 Task: Add Natrol Milk Thistle Advantage to the cart.
Action: Mouse moved to (275, 120)
Screenshot: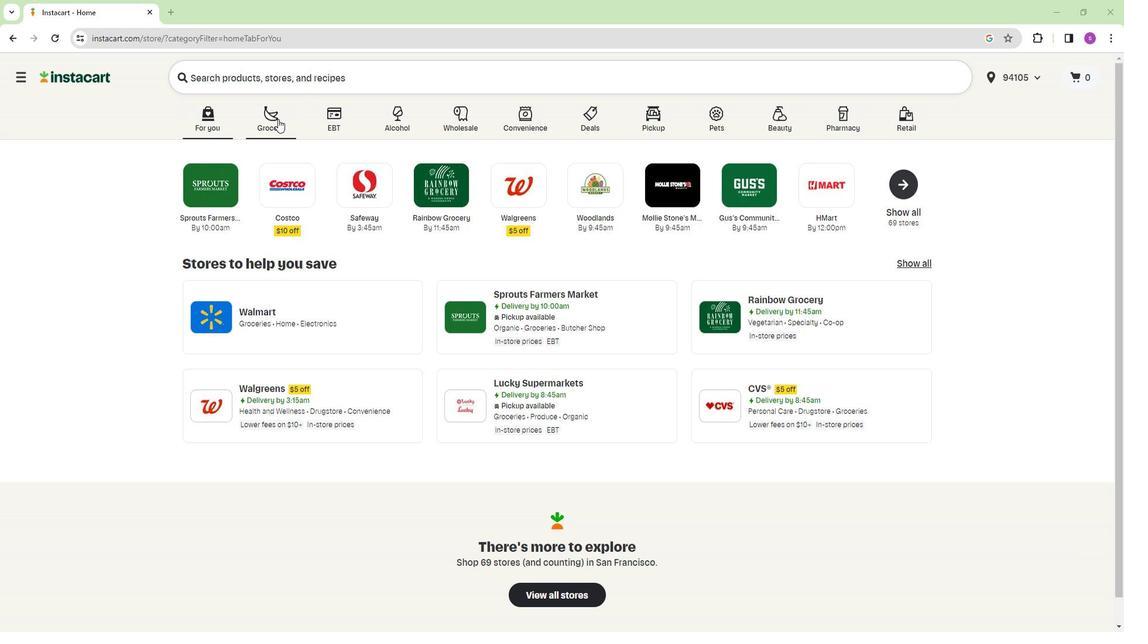 
Action: Mouse pressed left at (275, 120)
Screenshot: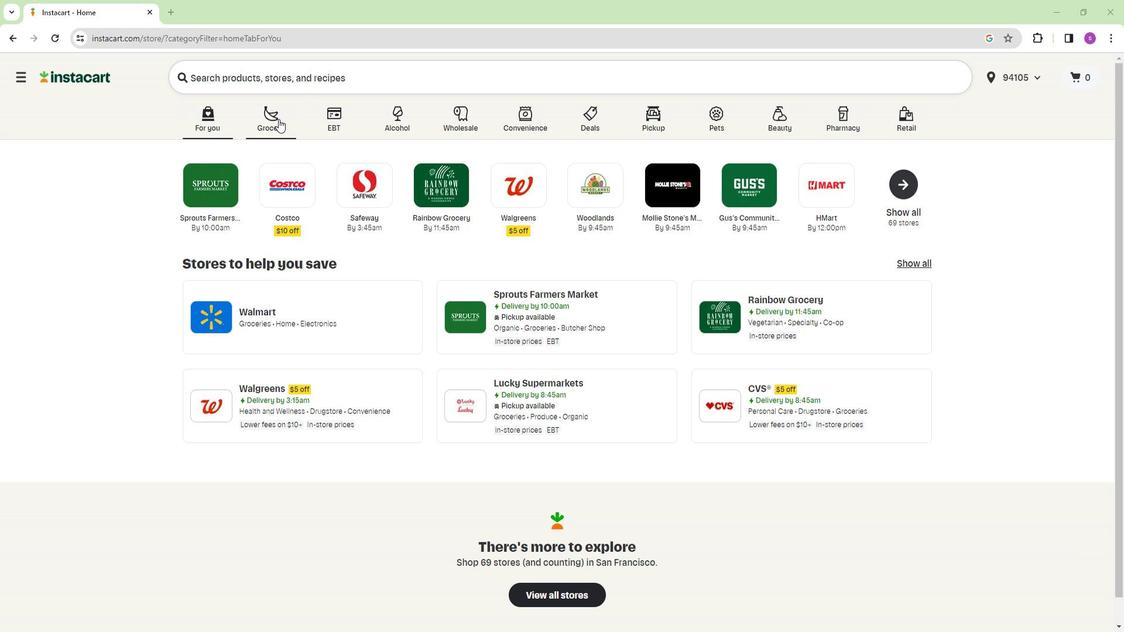 
Action: Mouse moved to (644, 192)
Screenshot: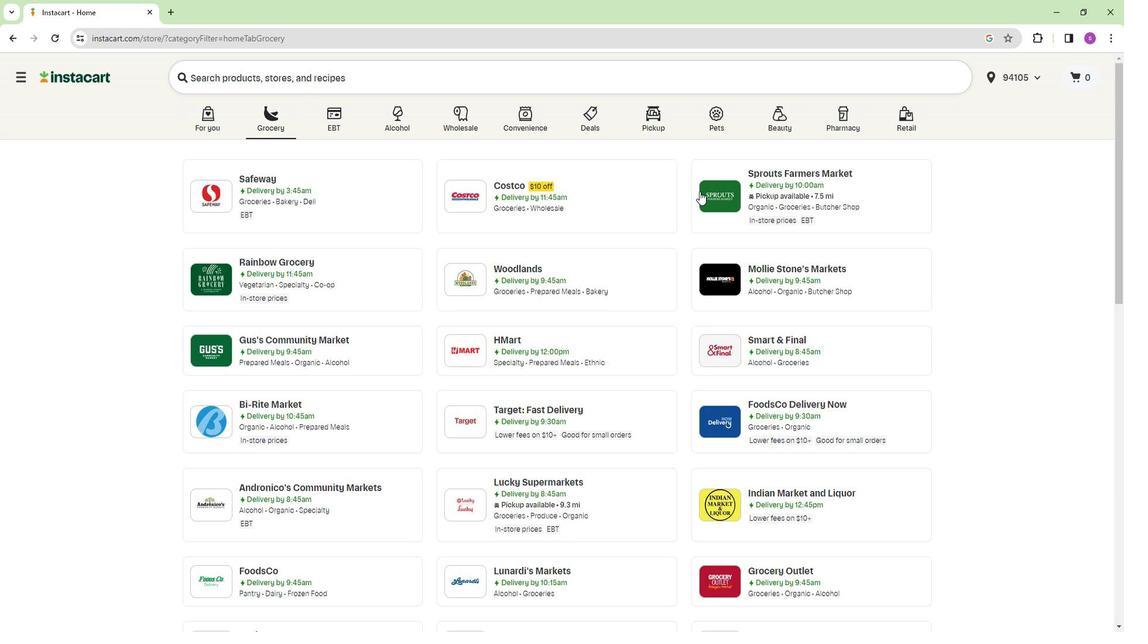 
Action: Mouse pressed left at (644, 192)
Screenshot: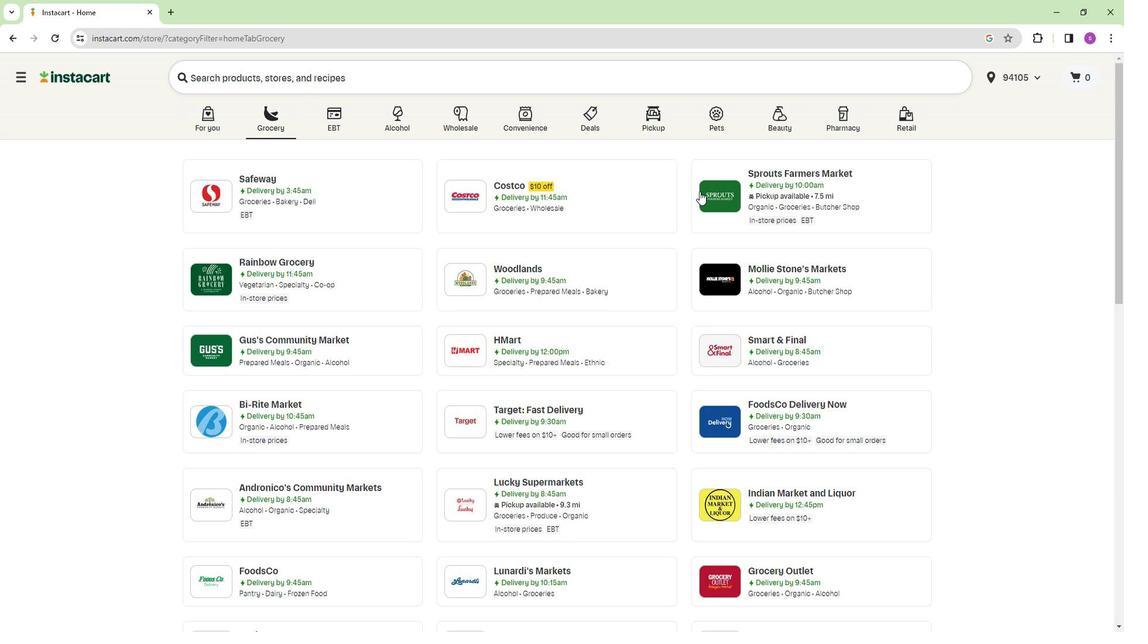 
Action: Mouse moved to (117, 301)
Screenshot: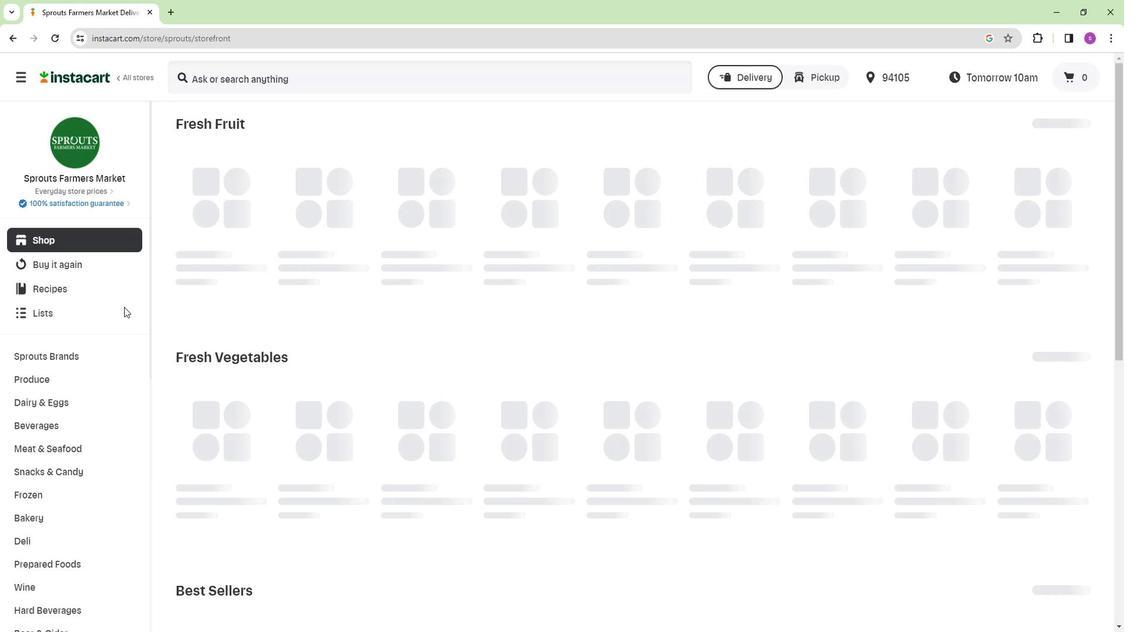 
Action: Mouse scrolled (117, 300) with delta (0, 0)
Screenshot: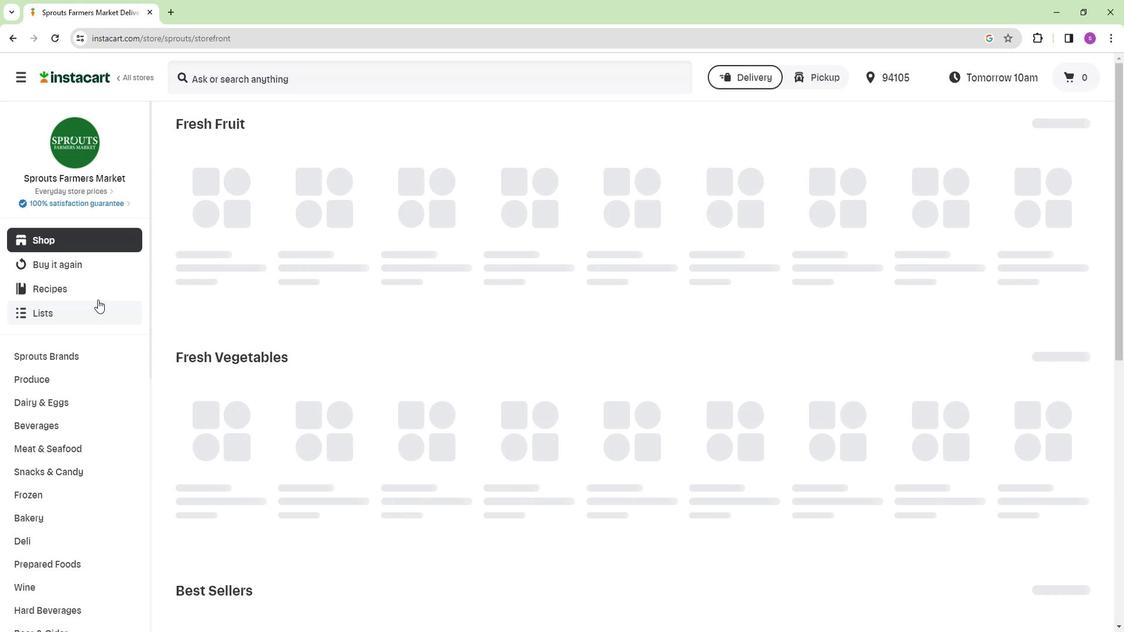 
Action: Mouse scrolled (117, 300) with delta (0, 0)
Screenshot: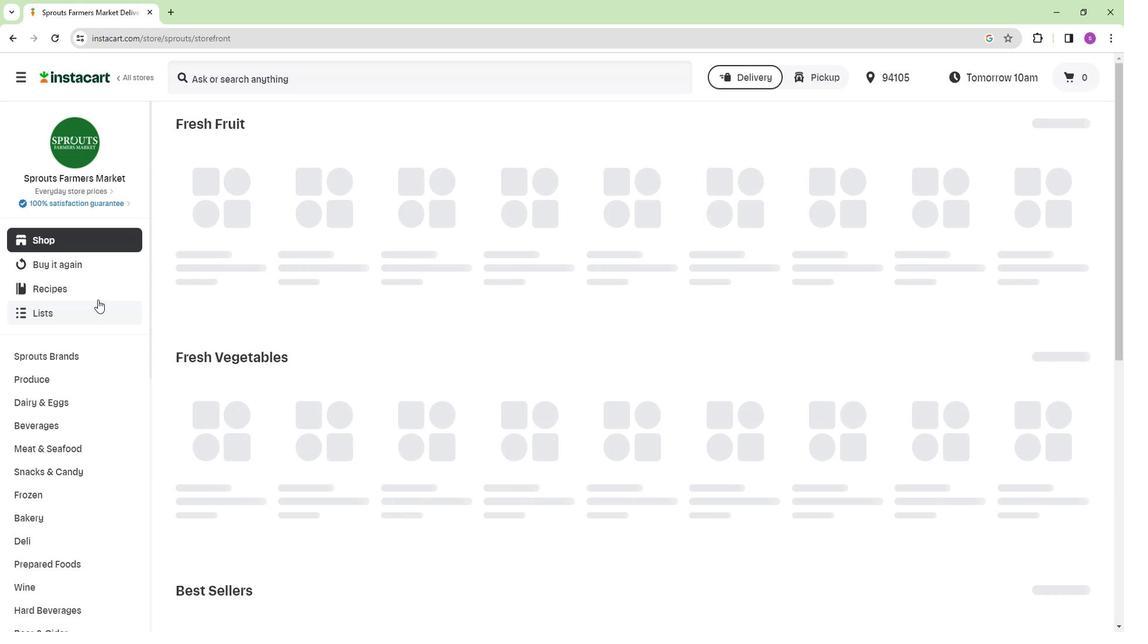 
Action: Mouse scrolled (117, 300) with delta (0, 0)
Screenshot: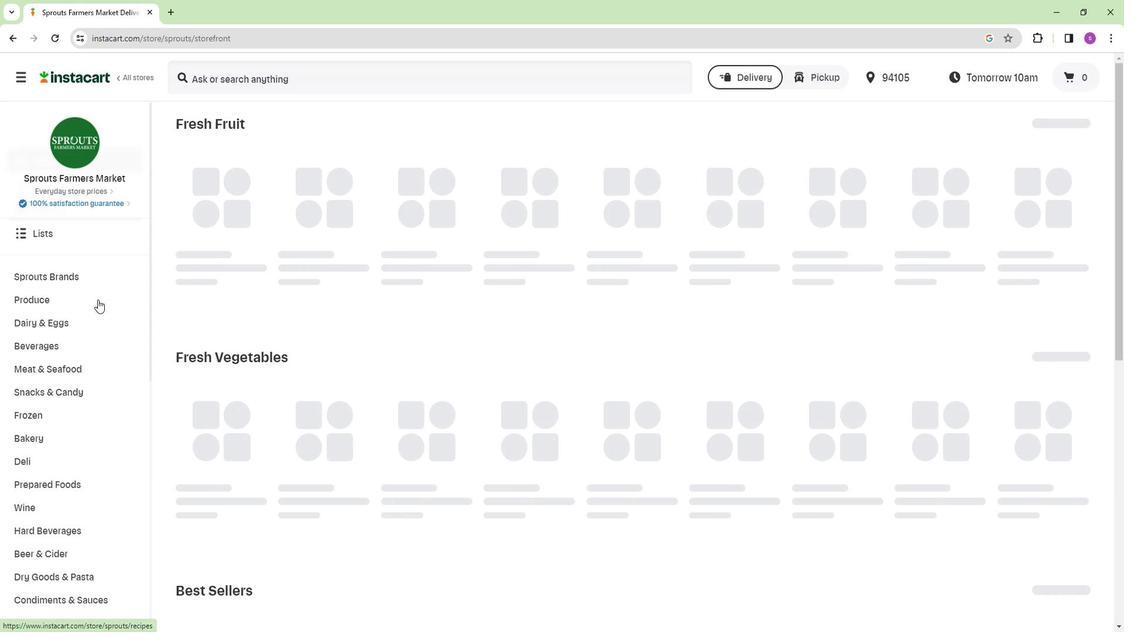 
Action: Mouse moved to (115, 299)
Screenshot: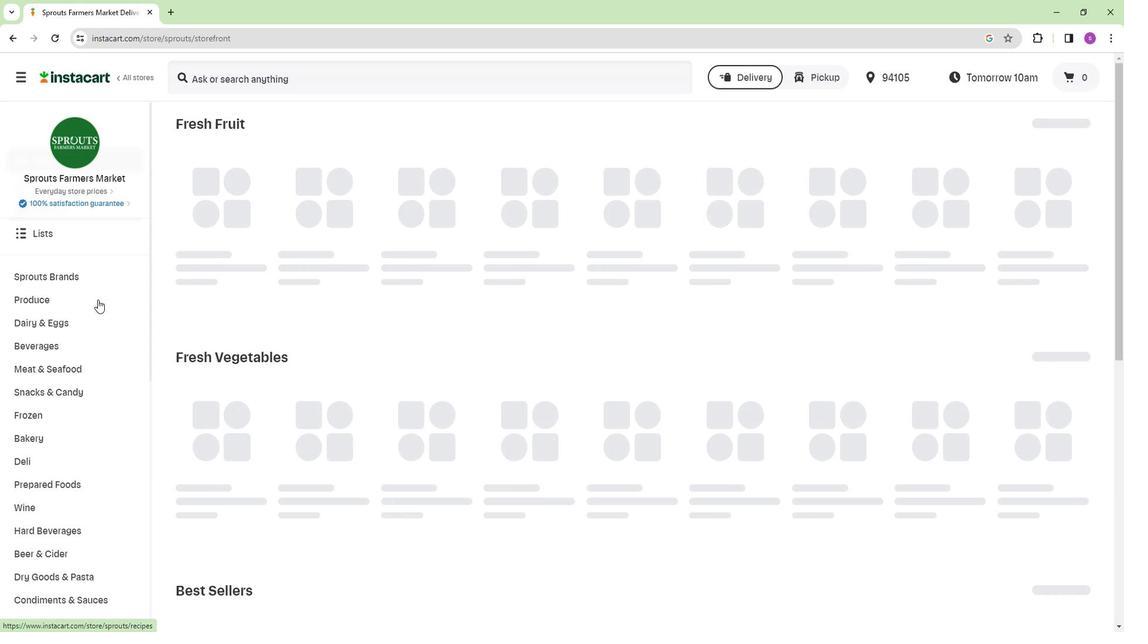 
Action: Mouse scrolled (115, 298) with delta (0, 0)
Screenshot: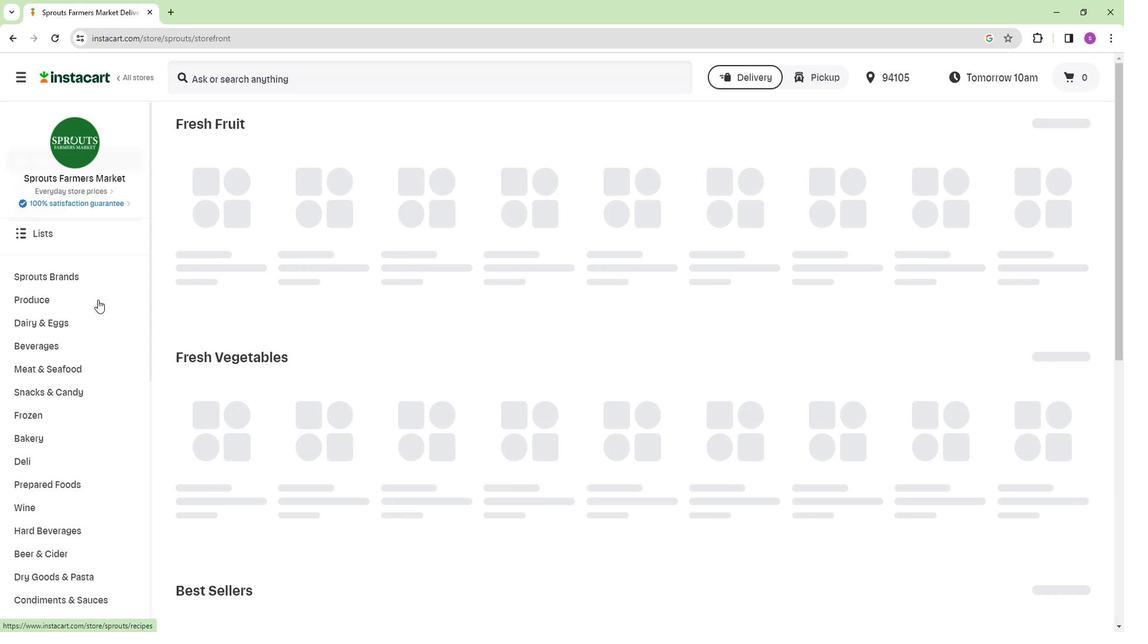 
Action: Mouse moved to (115, 291)
Screenshot: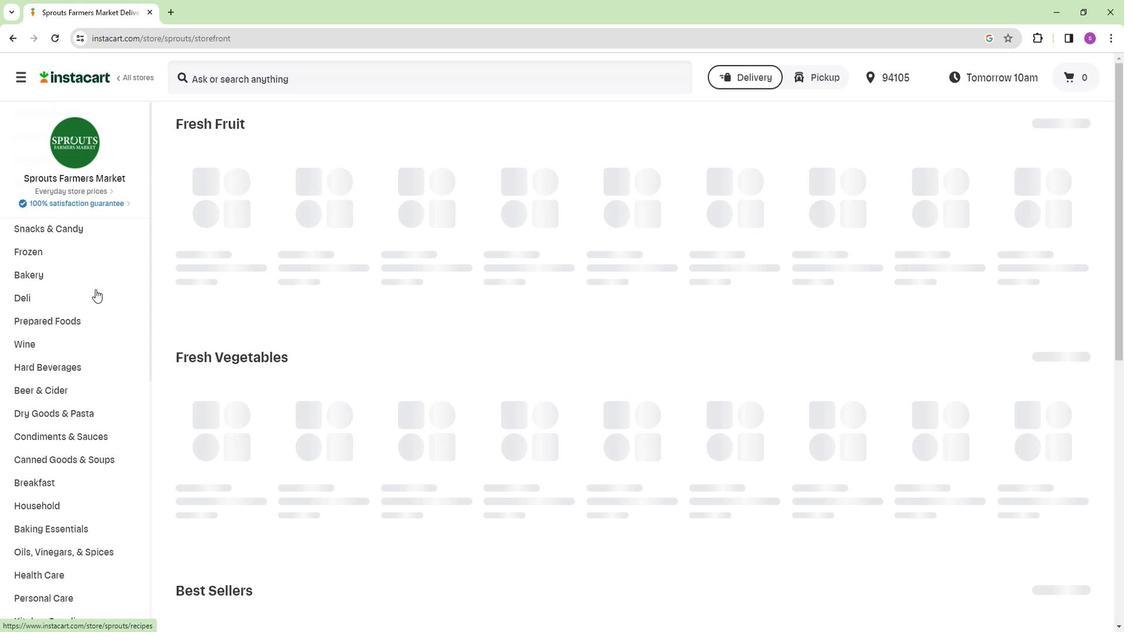 
Action: Mouse scrolled (115, 290) with delta (0, 0)
Screenshot: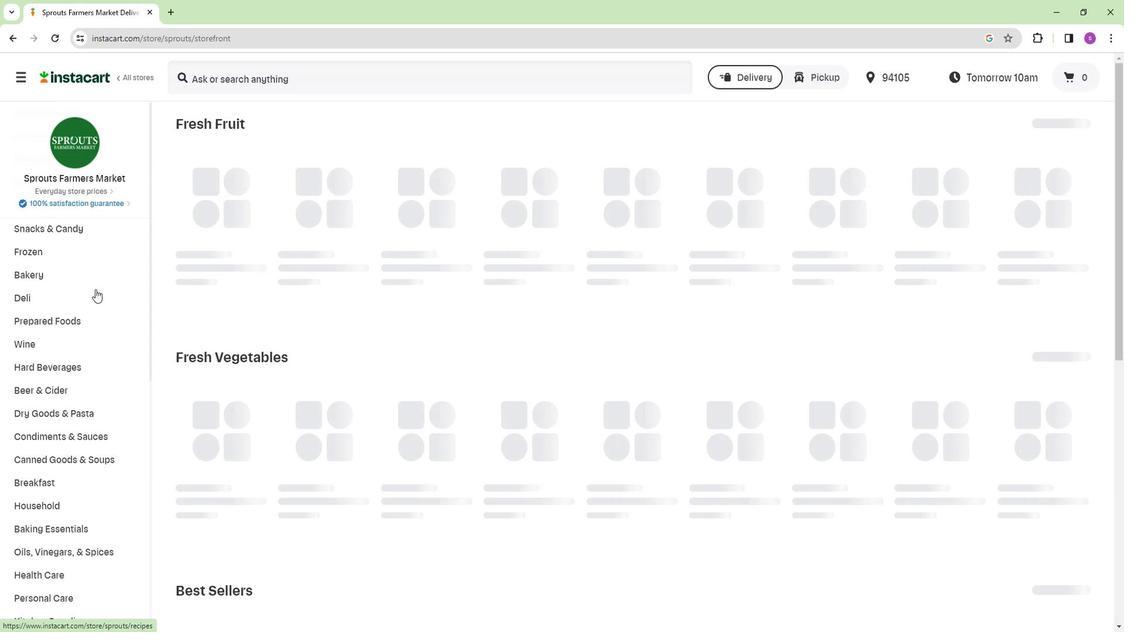 
Action: Mouse moved to (115, 285)
Screenshot: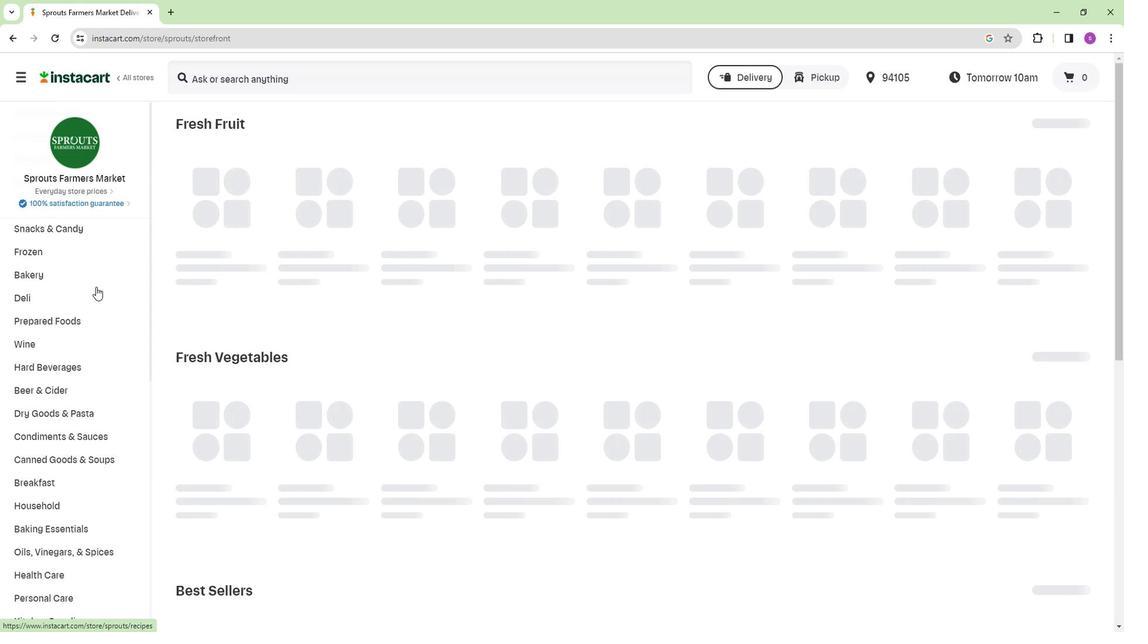 
Action: Mouse scrolled (115, 285) with delta (0, 0)
Screenshot: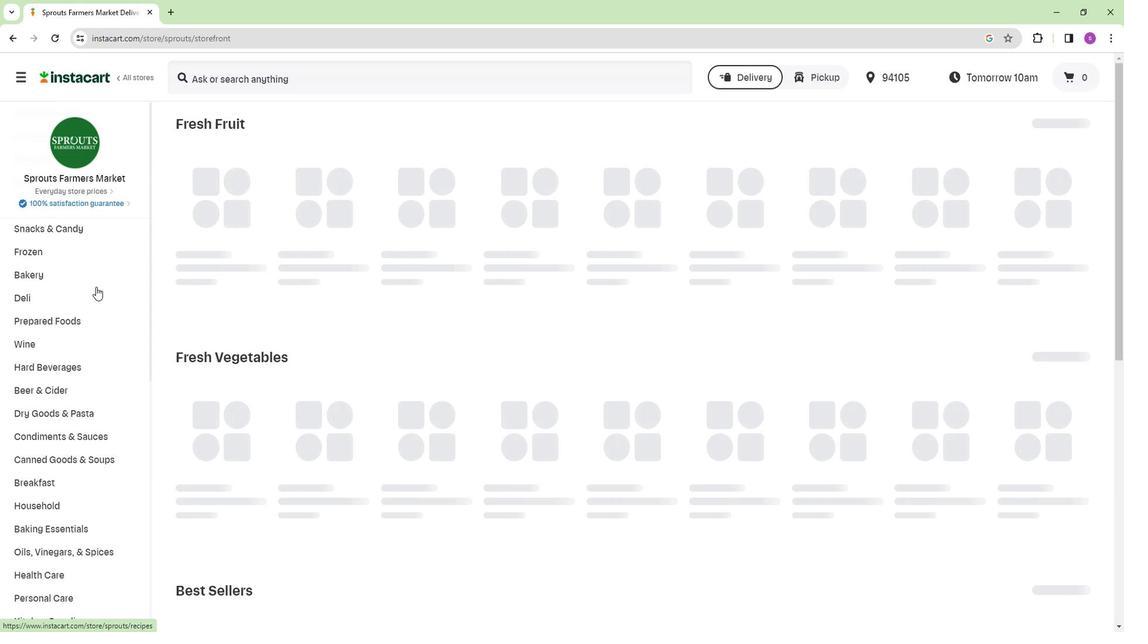 
Action: Mouse moved to (110, 452)
Screenshot: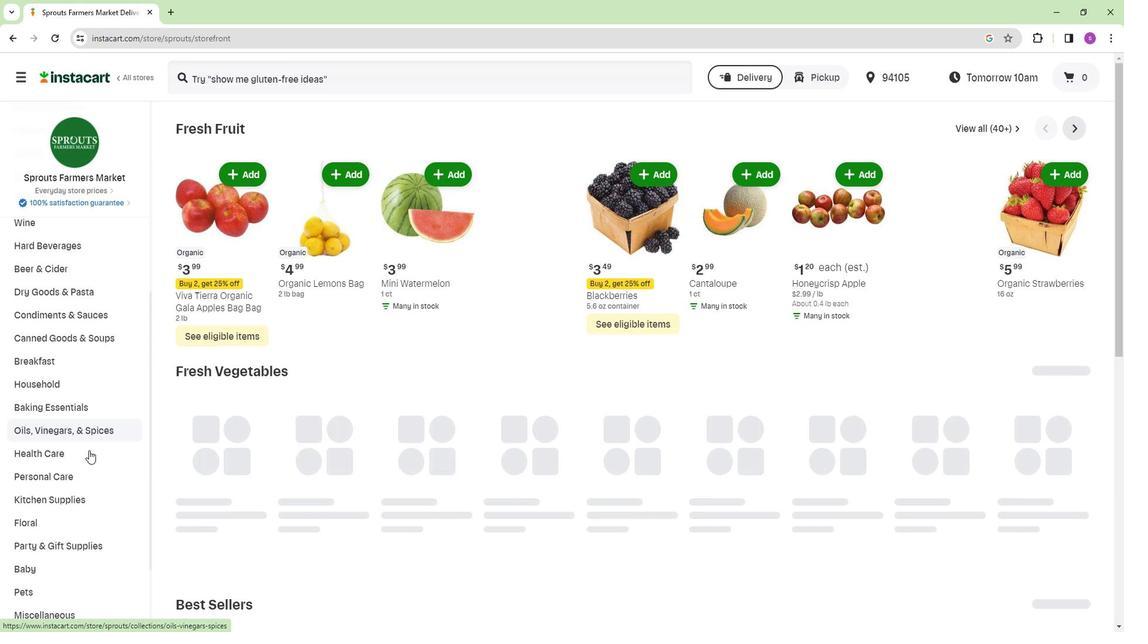 
Action: Mouse pressed left at (110, 452)
Screenshot: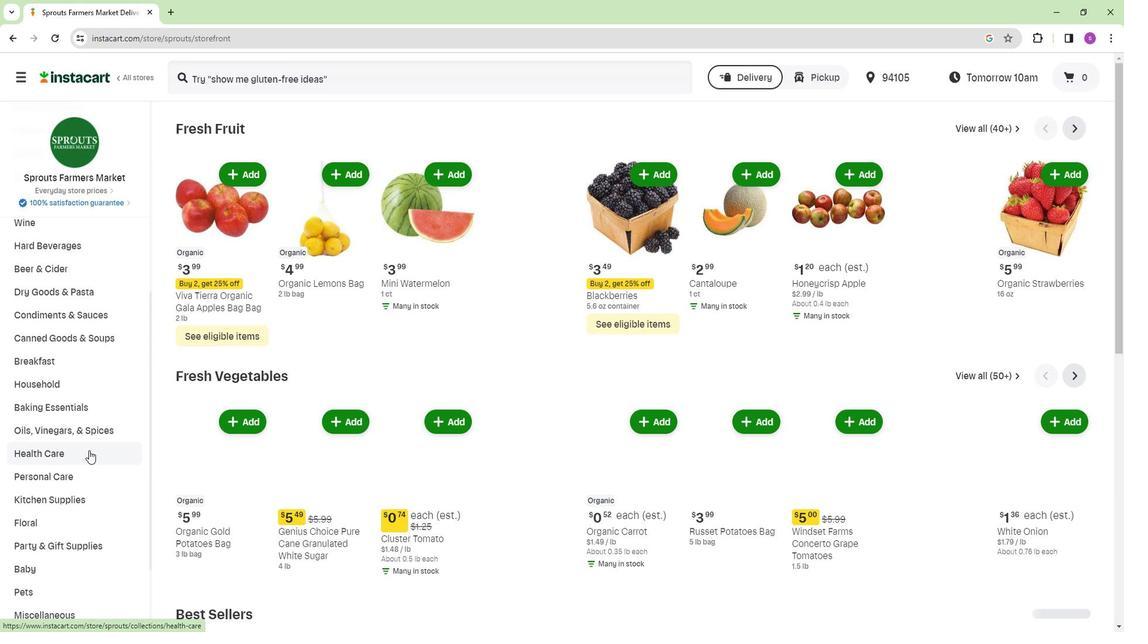 
Action: Mouse moved to (395, 158)
Screenshot: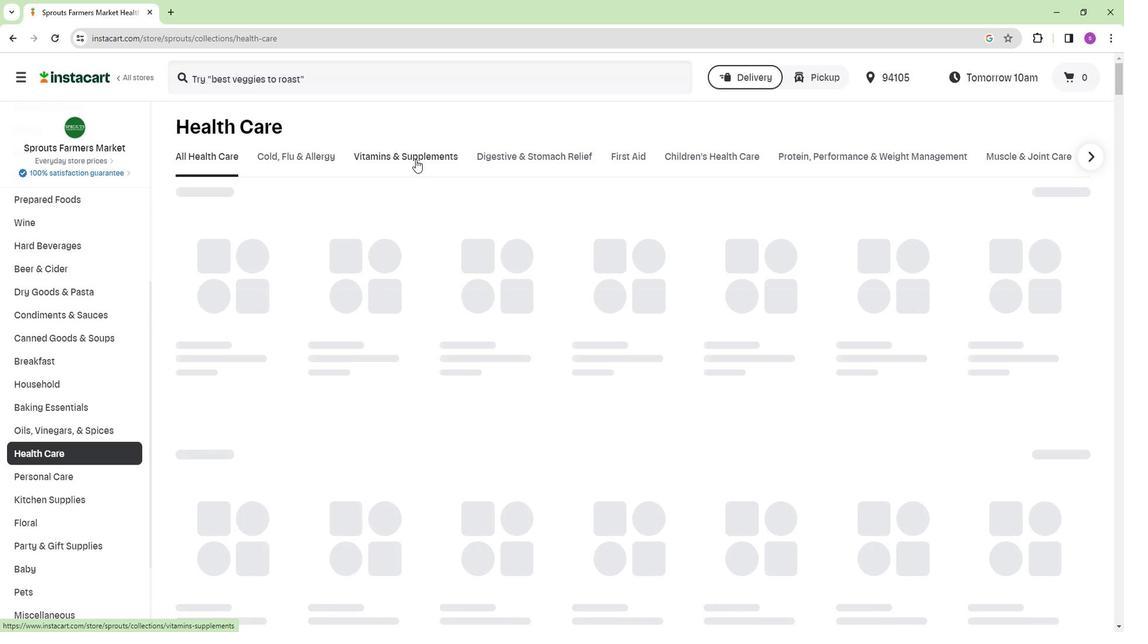 
Action: Mouse pressed left at (395, 158)
Screenshot: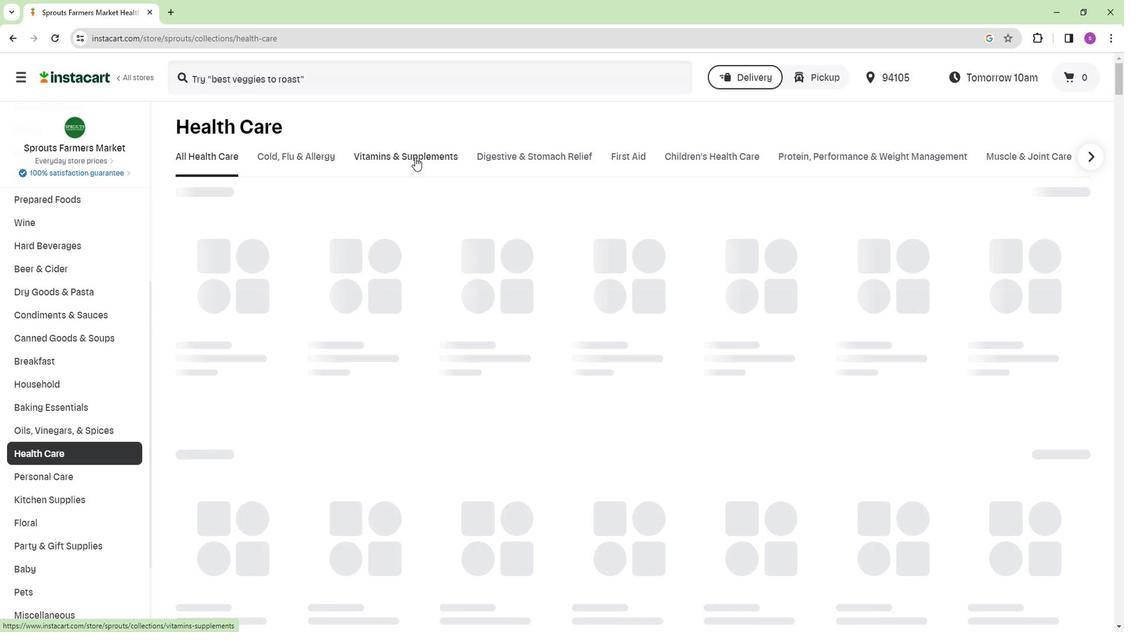 
Action: Mouse moved to (342, 207)
Screenshot: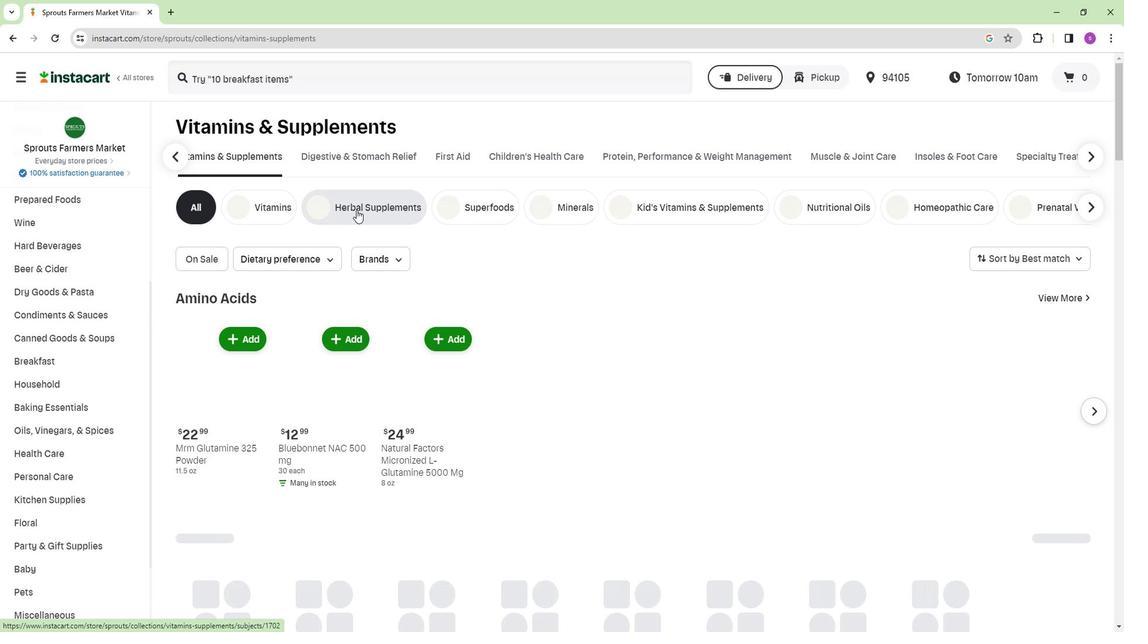 
Action: Mouse pressed left at (342, 207)
Screenshot: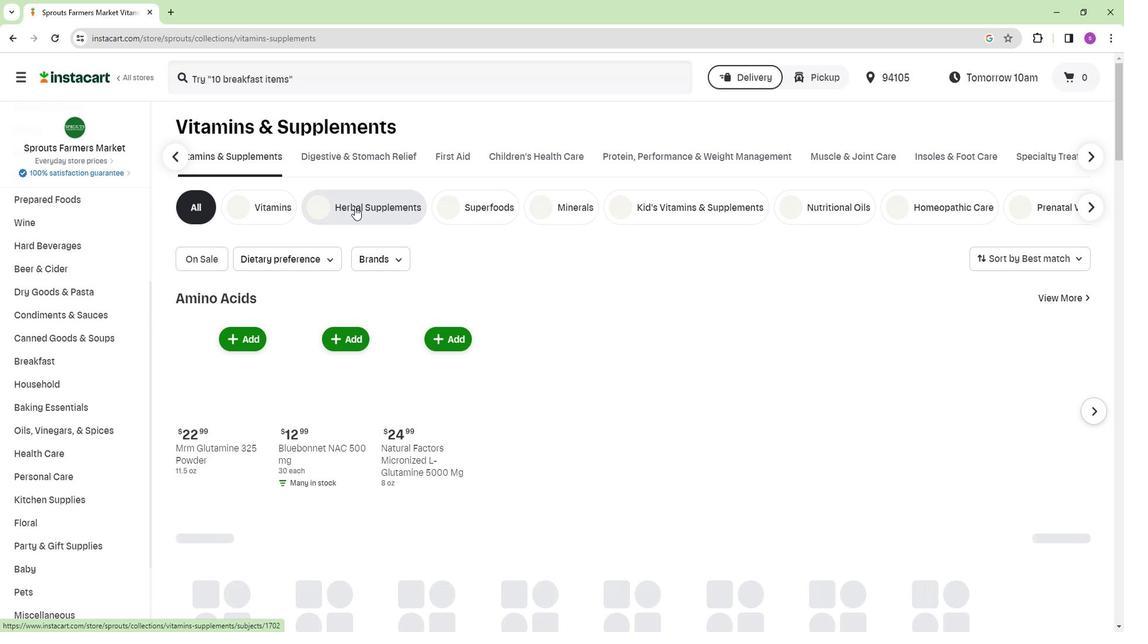 
Action: Mouse moved to (319, 81)
Screenshot: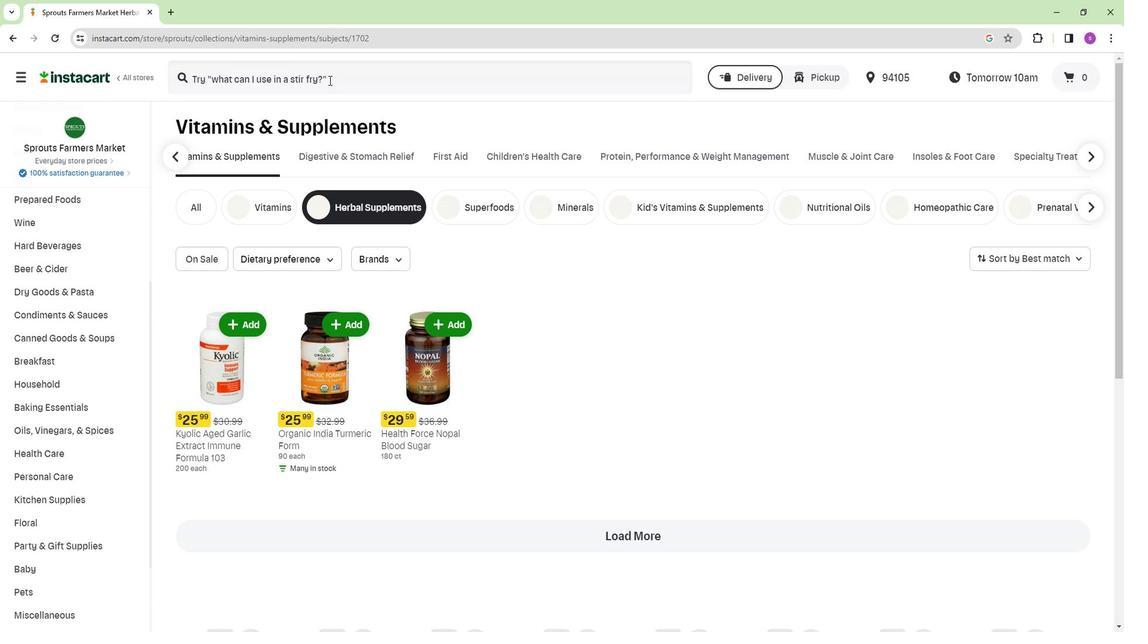 
Action: Mouse pressed left at (319, 81)
Screenshot: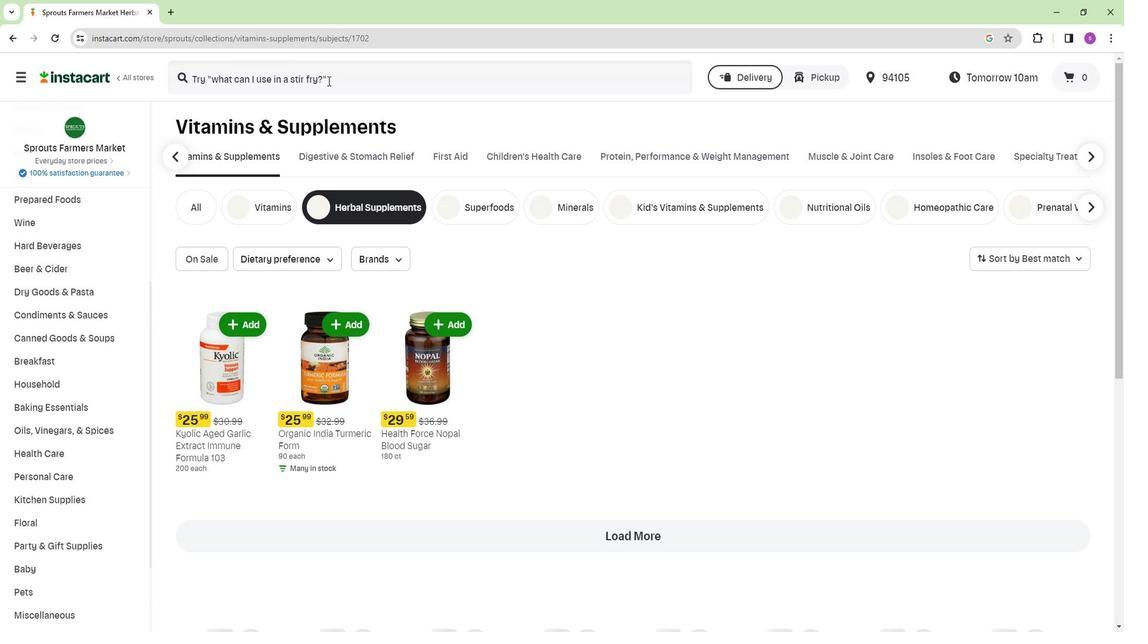
Action: Key pressed <Key.shift>Natrol<Key.space><Key.shift>Milk<Key.space><Key.shift>Thistle<Key.space><Key.shift>Adventage<Key.enter>
Screenshot: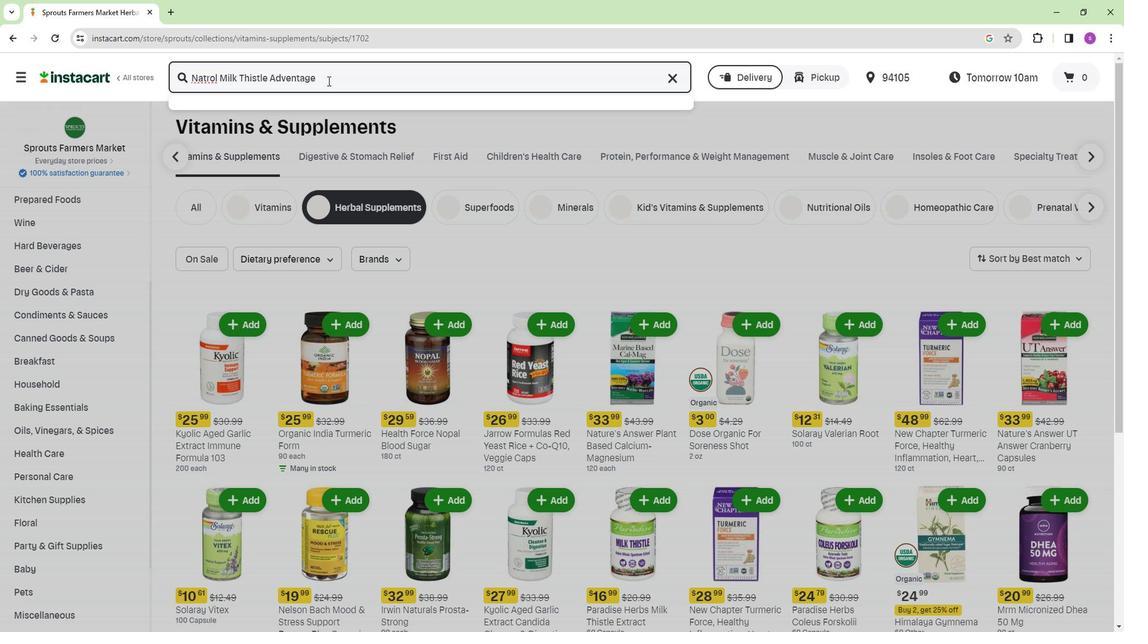 
Action: Mouse moved to (319, 294)
Screenshot: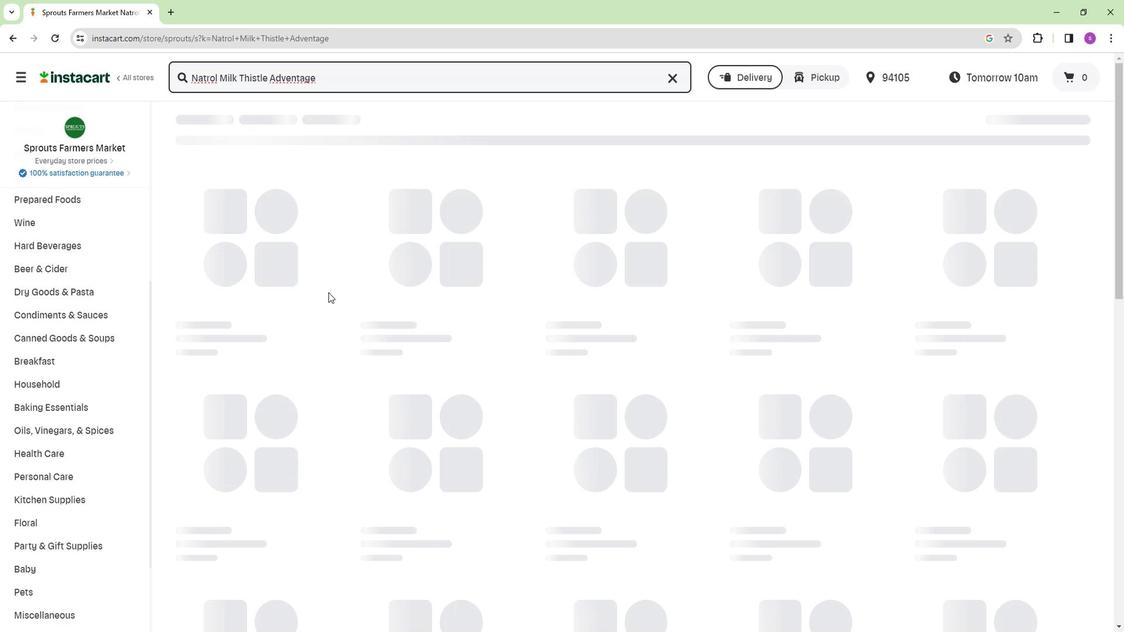 
Action: Mouse scrolled (319, 294) with delta (0, 0)
Screenshot: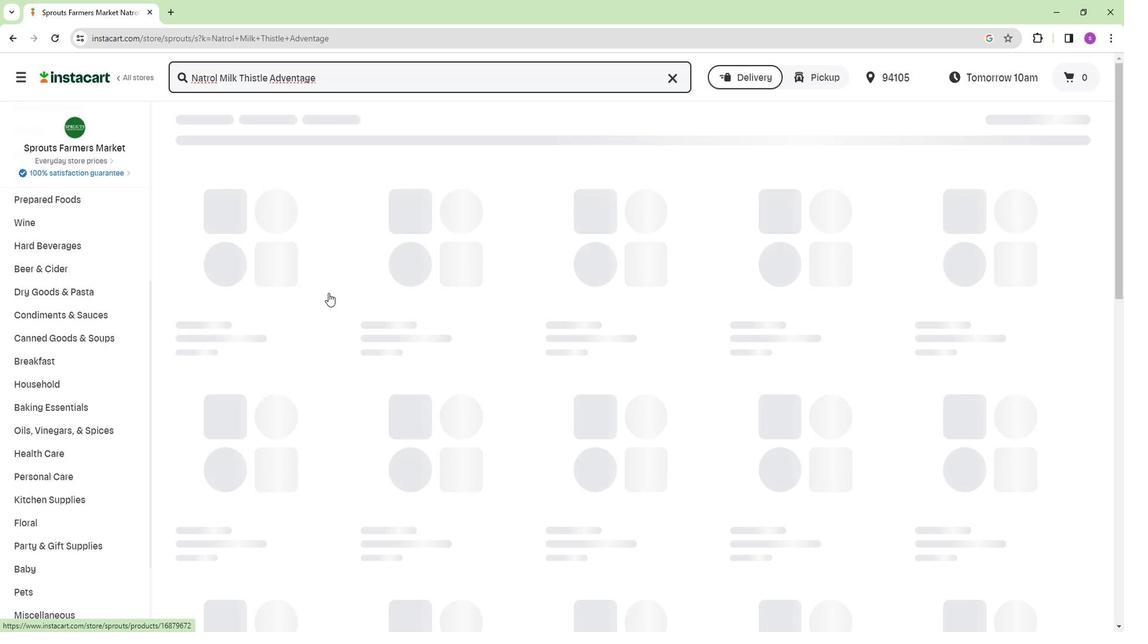 
Action: Mouse scrolled (319, 295) with delta (0, 0)
Screenshot: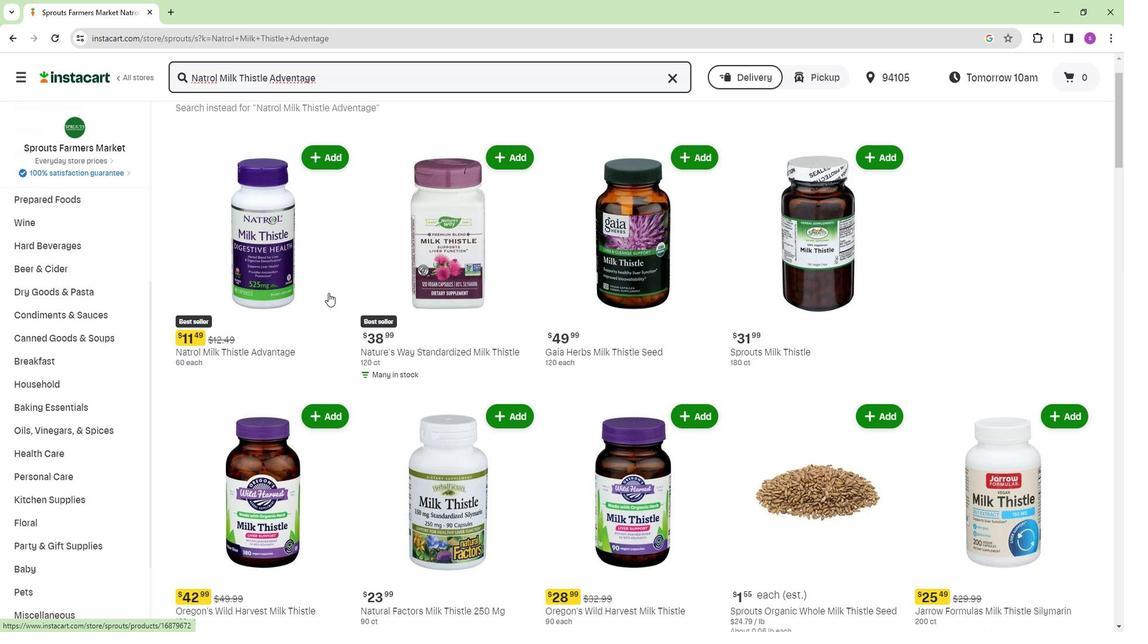 
Action: Mouse moved to (325, 305)
Screenshot: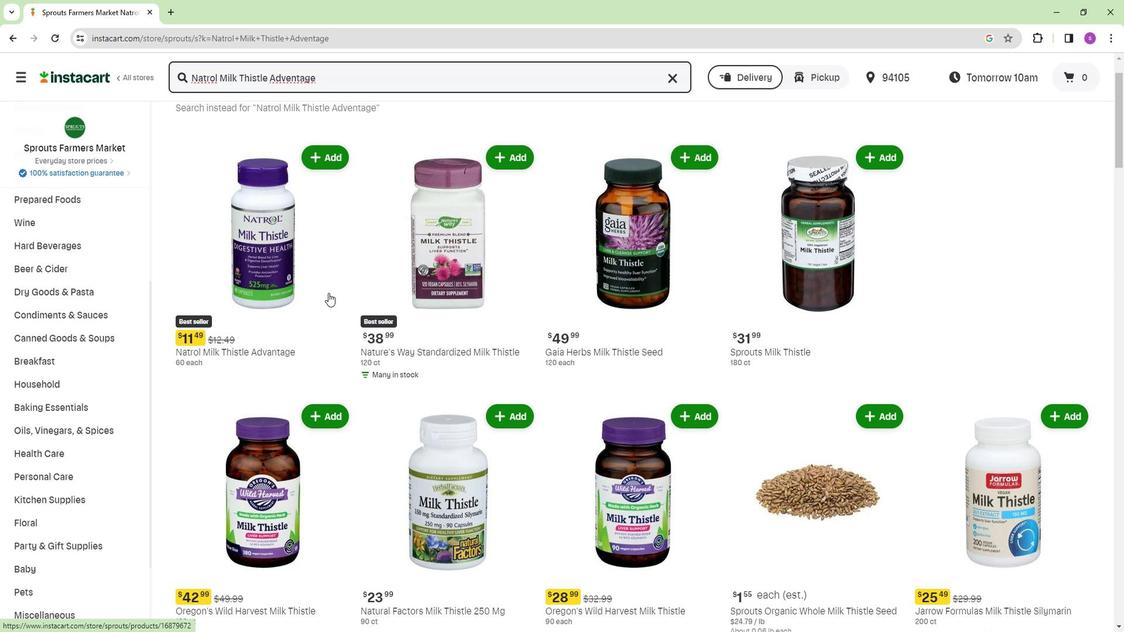 
Action: Mouse scrolled (325, 305) with delta (0, 0)
Screenshot: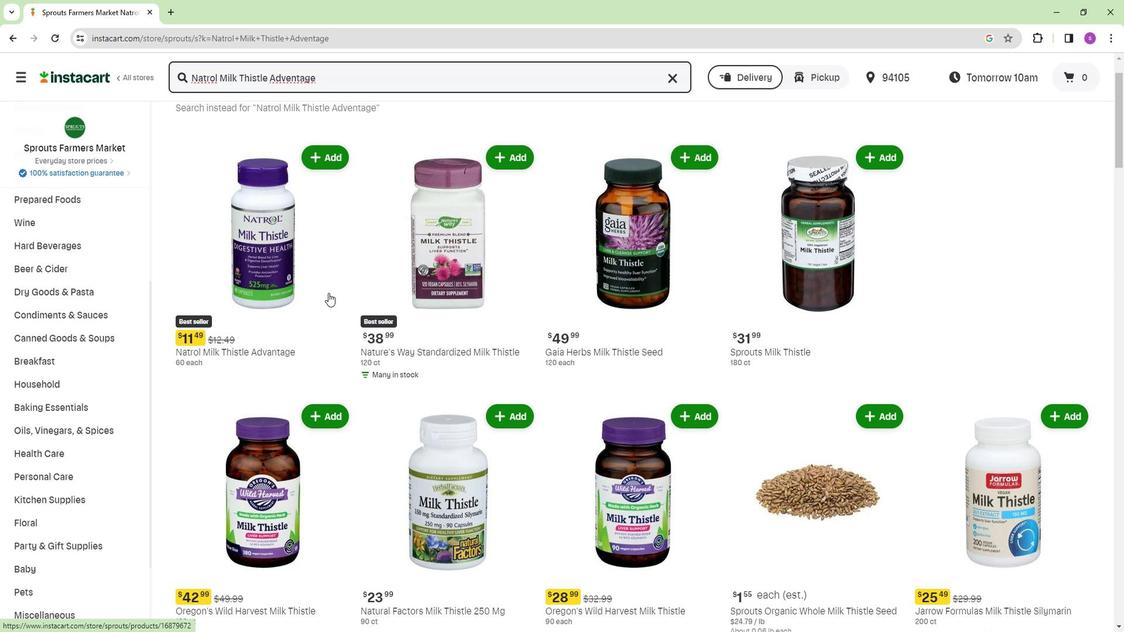 
Action: Mouse moved to (329, 224)
Screenshot: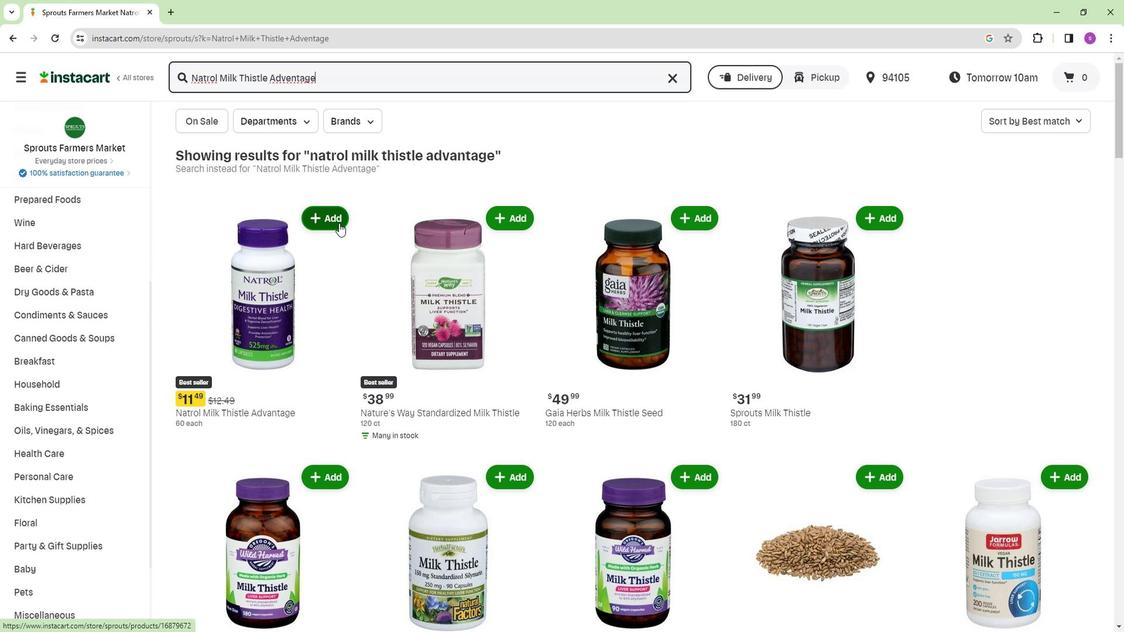 
Action: Mouse pressed left at (329, 224)
Screenshot: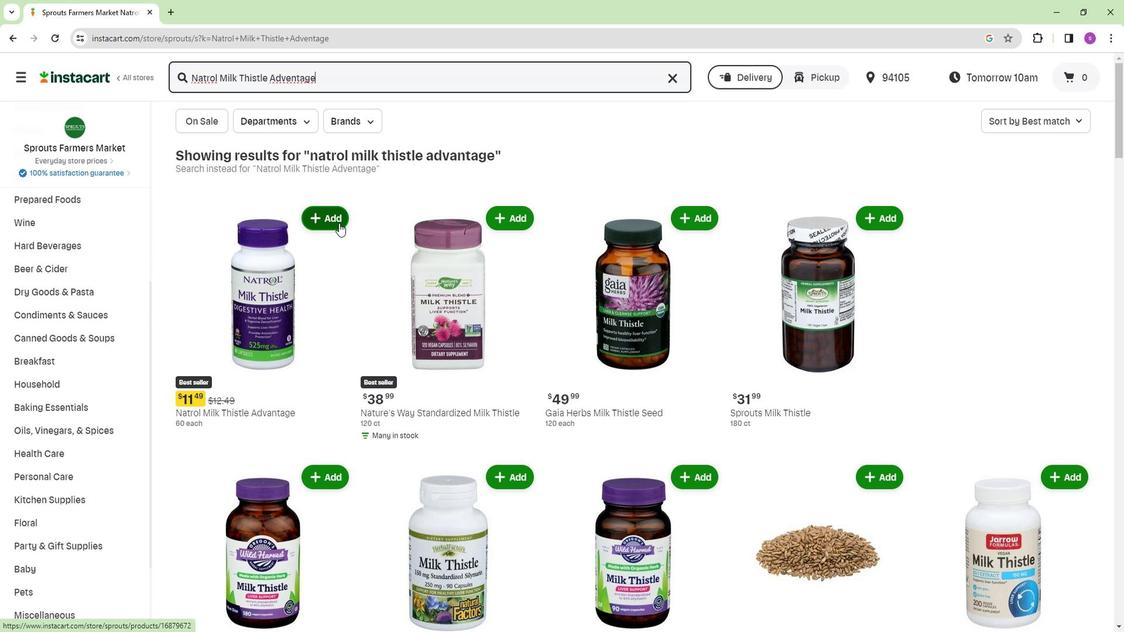 
Action: Mouse moved to (342, 240)
Screenshot: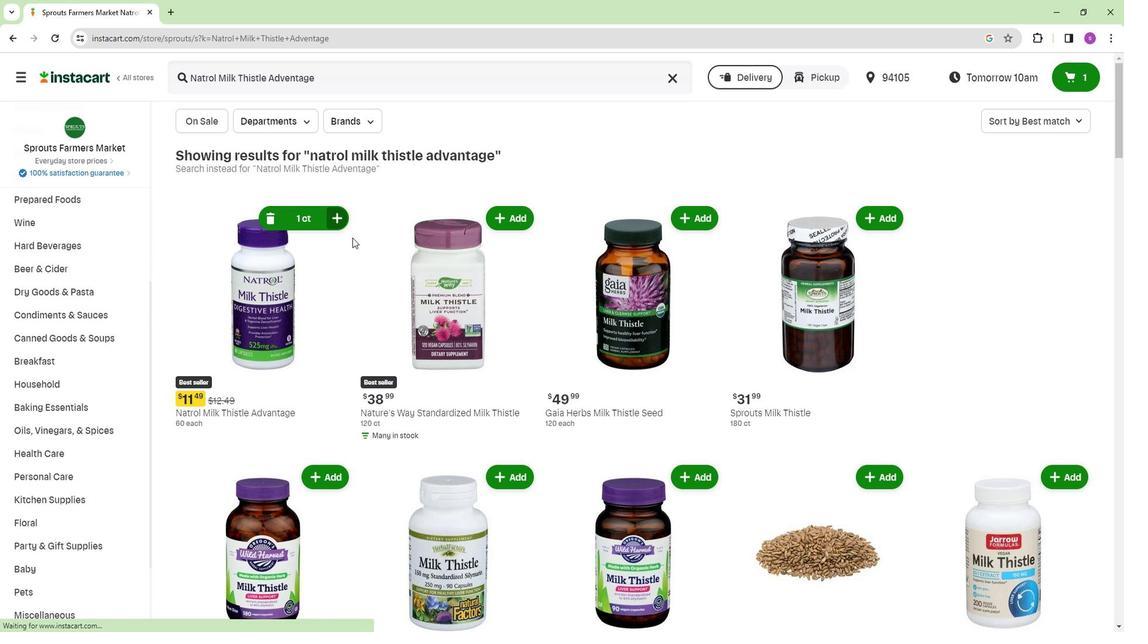 
